 Task: Enable the video filter "Alpha mask video filter" for mosaic bridge stream output.
Action: Mouse moved to (96, 12)
Screenshot: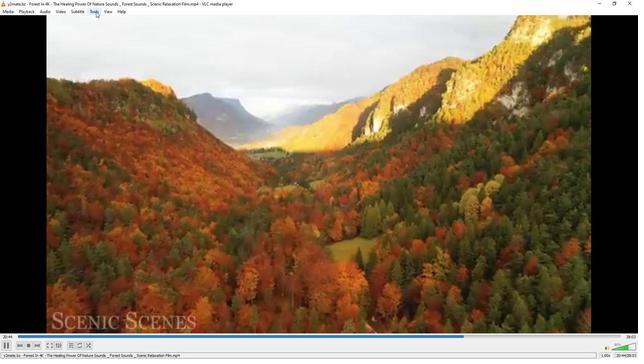 
Action: Mouse pressed left at (96, 12)
Screenshot: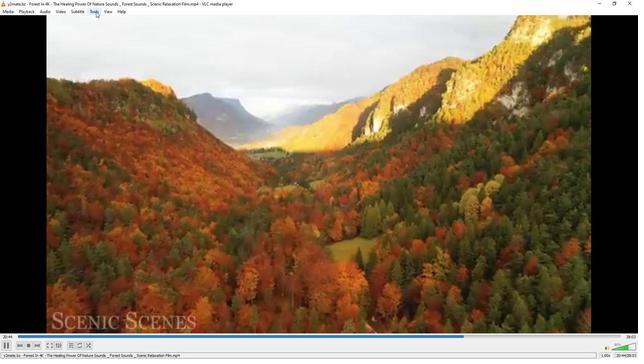 
Action: Mouse moved to (119, 89)
Screenshot: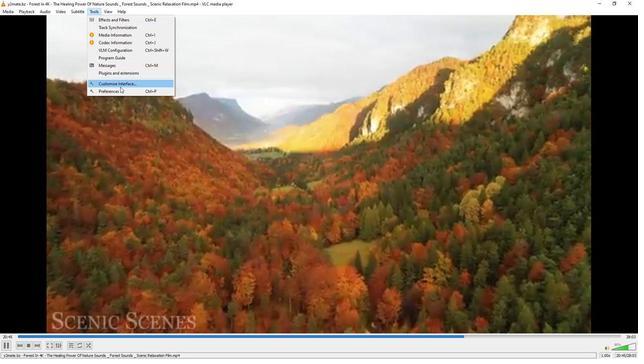 
Action: Mouse pressed left at (119, 89)
Screenshot: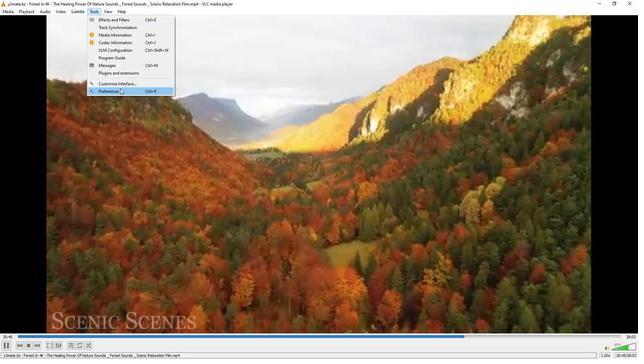 
Action: Mouse moved to (209, 292)
Screenshot: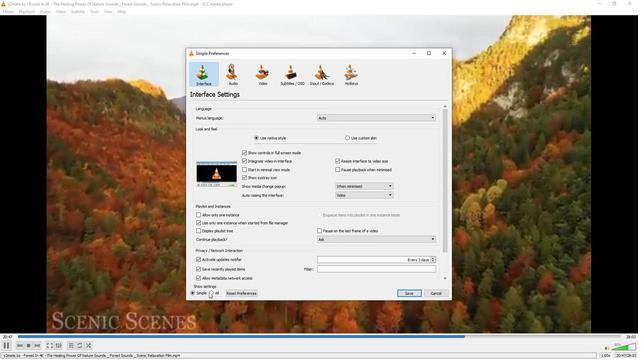 
Action: Mouse pressed left at (209, 292)
Screenshot: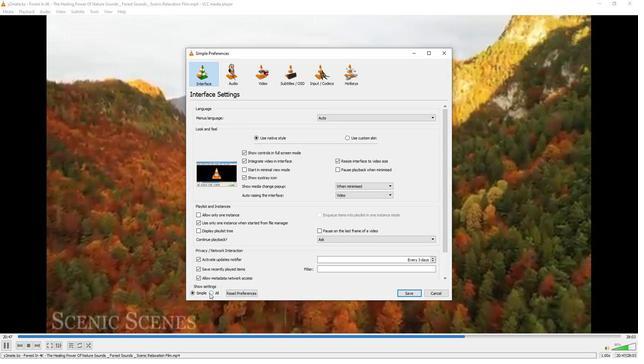 
Action: Mouse moved to (209, 246)
Screenshot: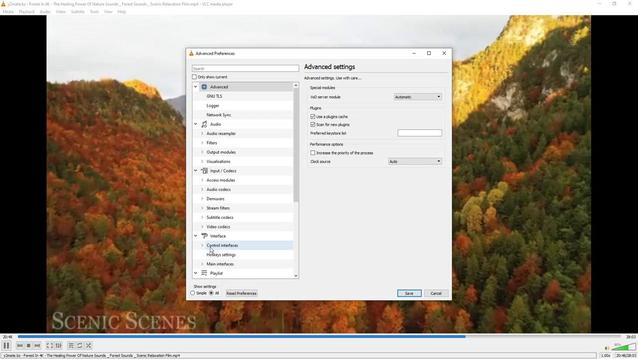 
Action: Mouse scrolled (209, 246) with delta (0, 0)
Screenshot: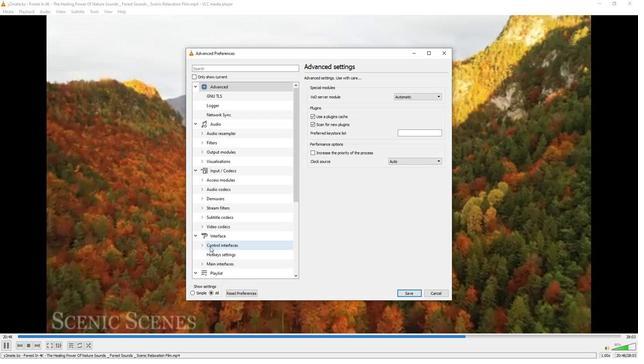 
Action: Mouse scrolled (209, 246) with delta (0, 0)
Screenshot: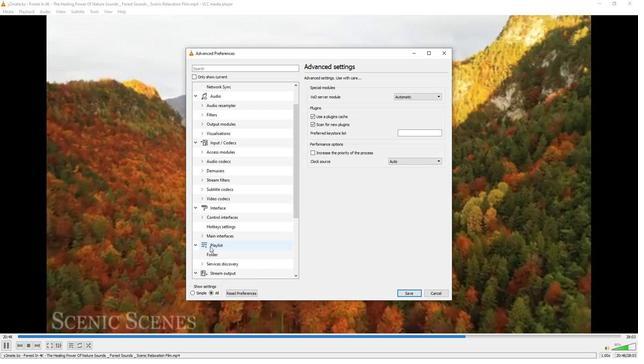 
Action: Mouse scrolled (209, 246) with delta (0, 0)
Screenshot: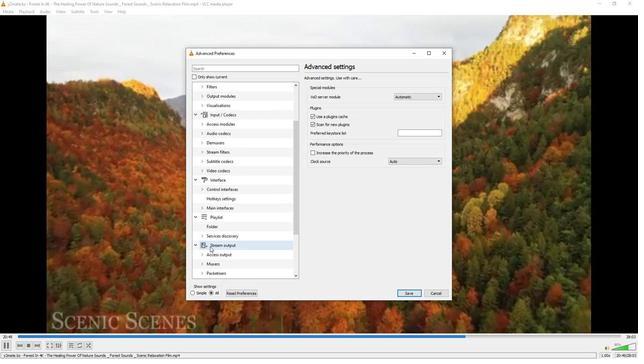 
Action: Mouse moved to (201, 255)
Screenshot: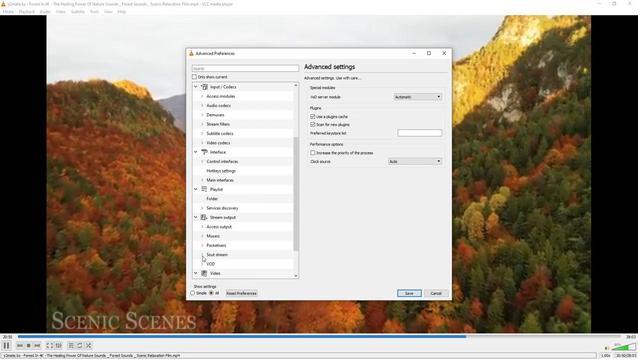 
Action: Mouse pressed left at (201, 255)
Screenshot: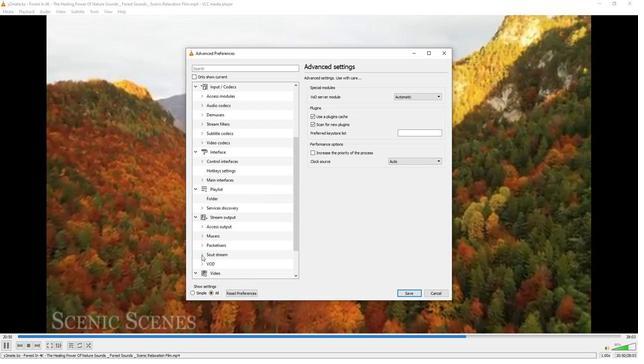 
Action: Mouse moved to (215, 254)
Screenshot: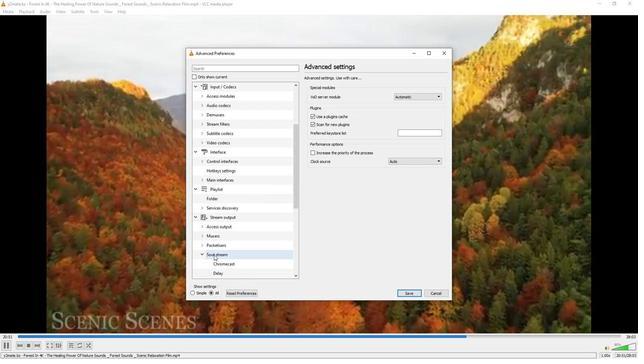 
Action: Mouse scrolled (215, 254) with delta (0, 0)
Screenshot: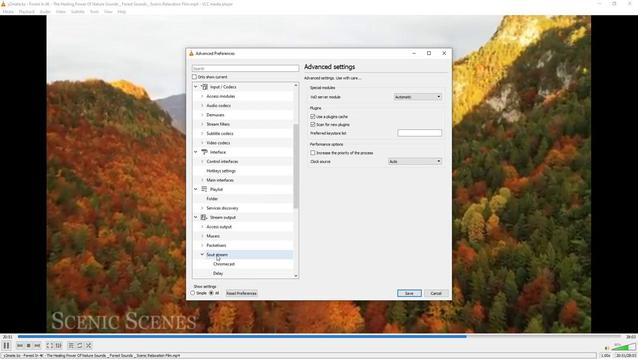 
Action: Mouse scrolled (215, 254) with delta (0, 0)
Screenshot: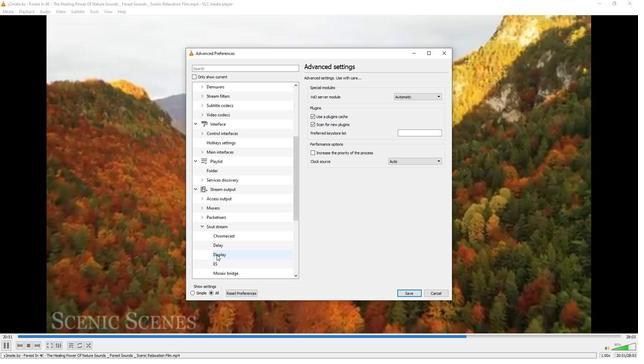 
Action: Mouse moved to (219, 246)
Screenshot: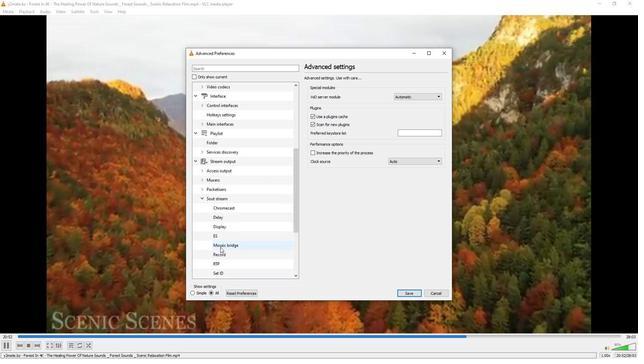 
Action: Mouse pressed left at (219, 246)
Screenshot: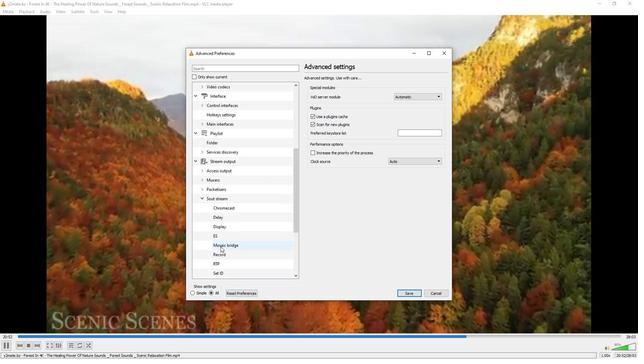 
Action: Mouse moved to (396, 247)
Screenshot: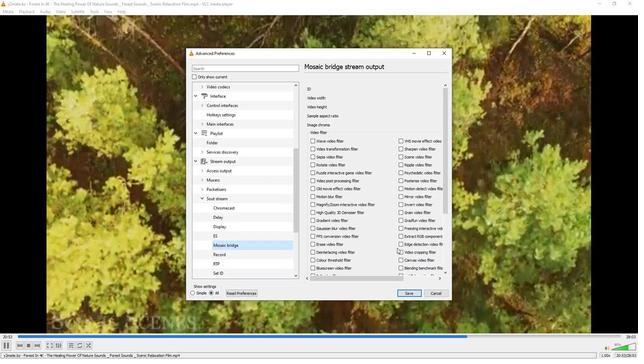 
Action: Mouse scrolled (396, 247) with delta (0, 0)
Screenshot: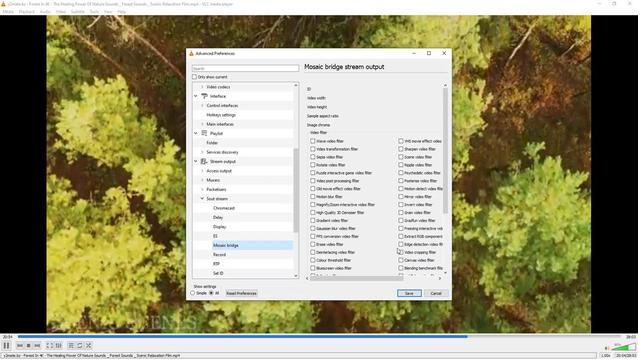 
Action: Mouse moved to (399, 264)
Screenshot: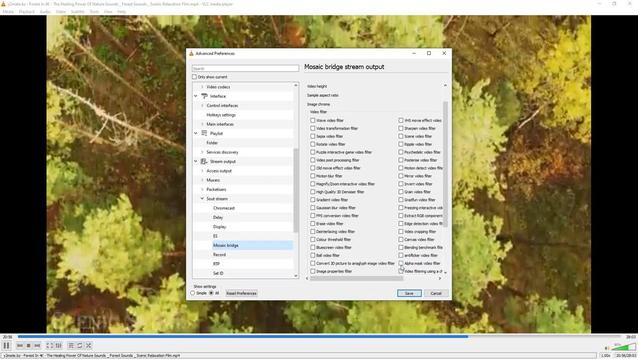 
Action: Mouse pressed left at (399, 264)
Screenshot: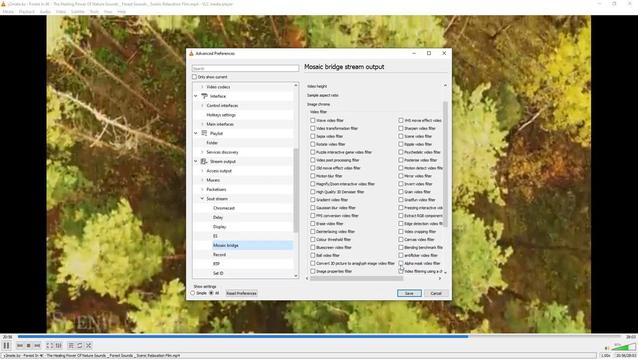 
Action: Mouse moved to (358, 264)
Screenshot: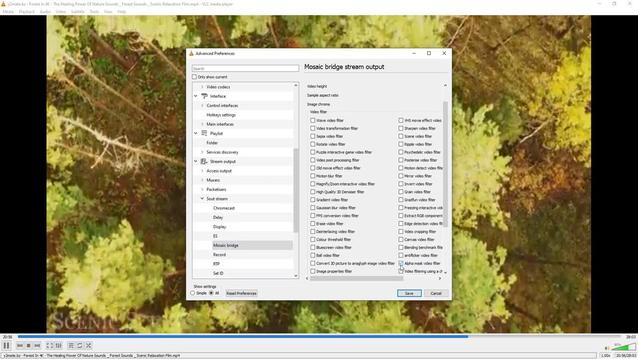 
